 Task: Add Aura Cacia Patchouli Dark Essential Oil to the cart.
Action: Mouse moved to (724, 254)
Screenshot: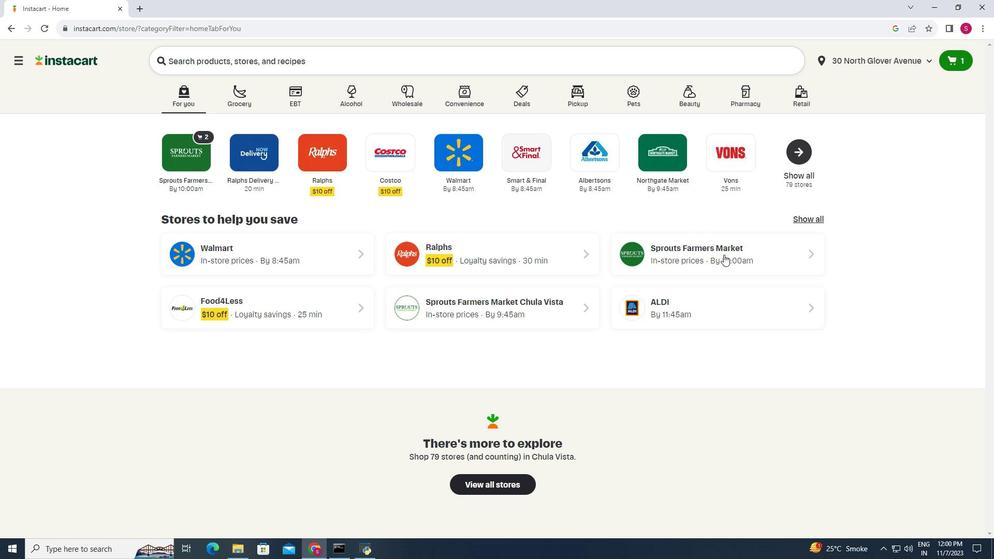 
Action: Mouse pressed left at (724, 254)
Screenshot: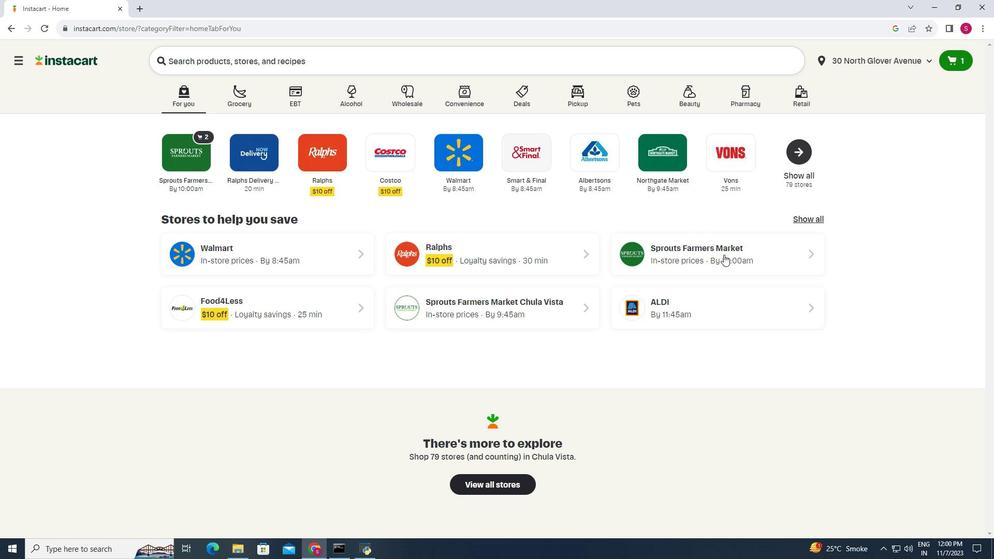 
Action: Mouse moved to (84, 337)
Screenshot: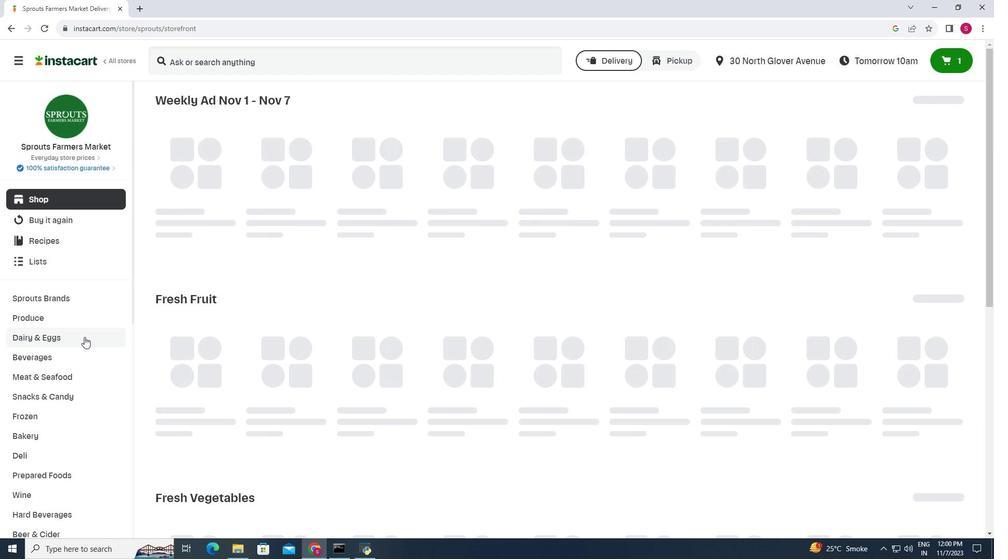 
Action: Mouse scrolled (84, 336) with delta (0, 0)
Screenshot: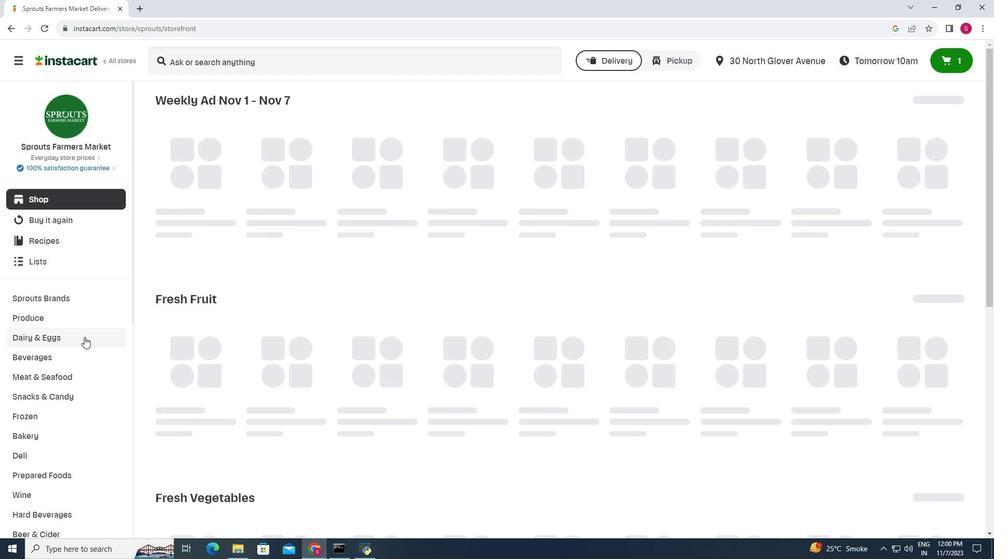 
Action: Mouse moved to (83, 337)
Screenshot: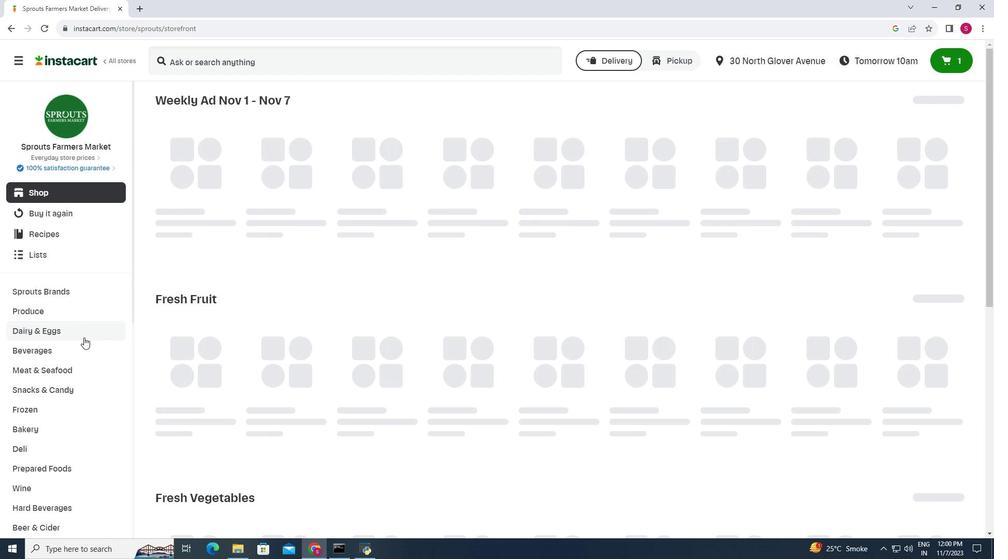 
Action: Mouse scrolled (83, 337) with delta (0, 0)
Screenshot: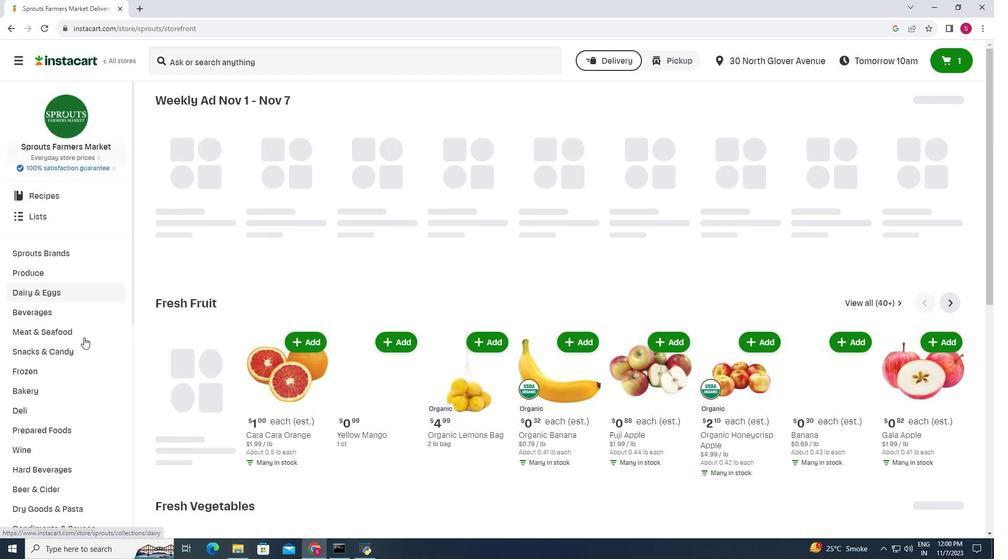 
Action: Mouse scrolled (83, 337) with delta (0, 0)
Screenshot: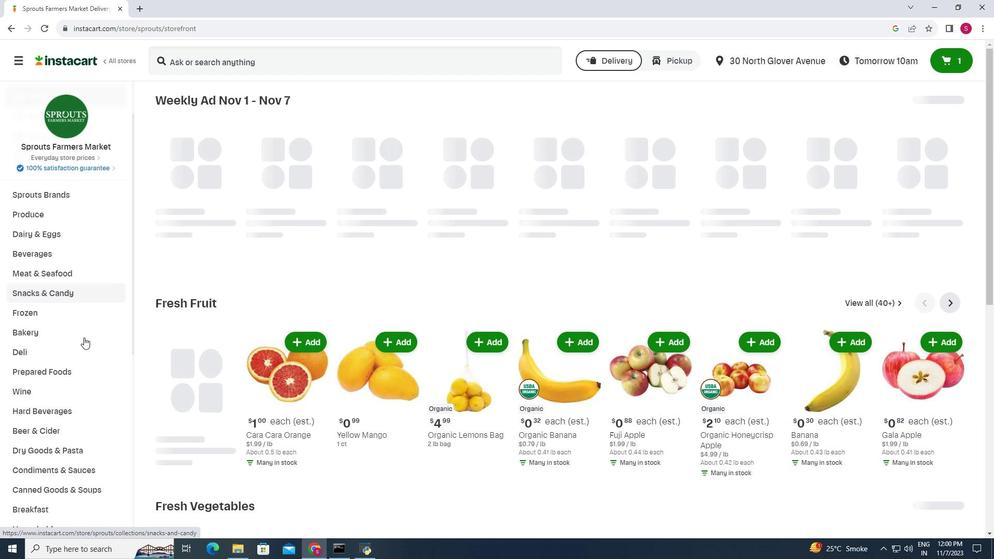 
Action: Mouse moved to (52, 474)
Screenshot: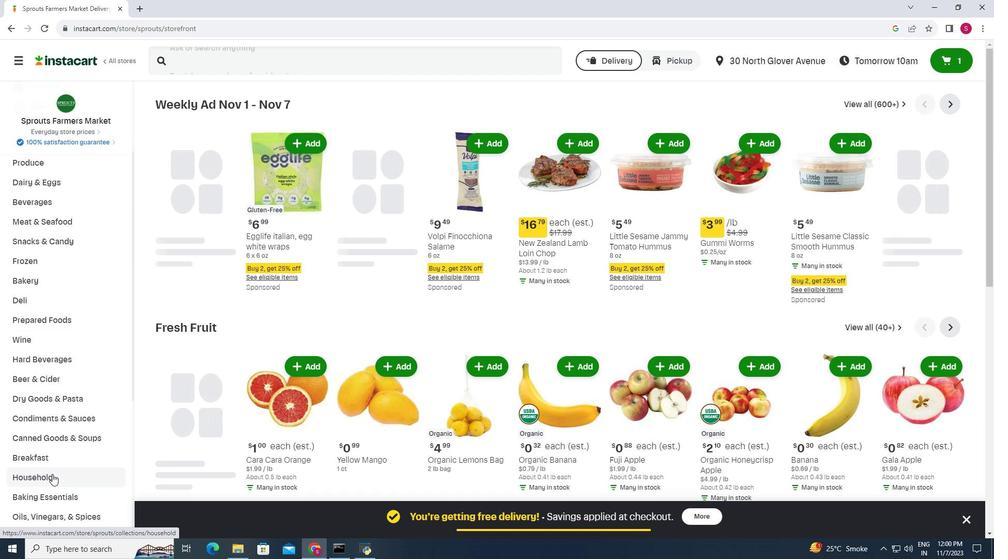 
Action: Mouse pressed left at (52, 474)
Screenshot: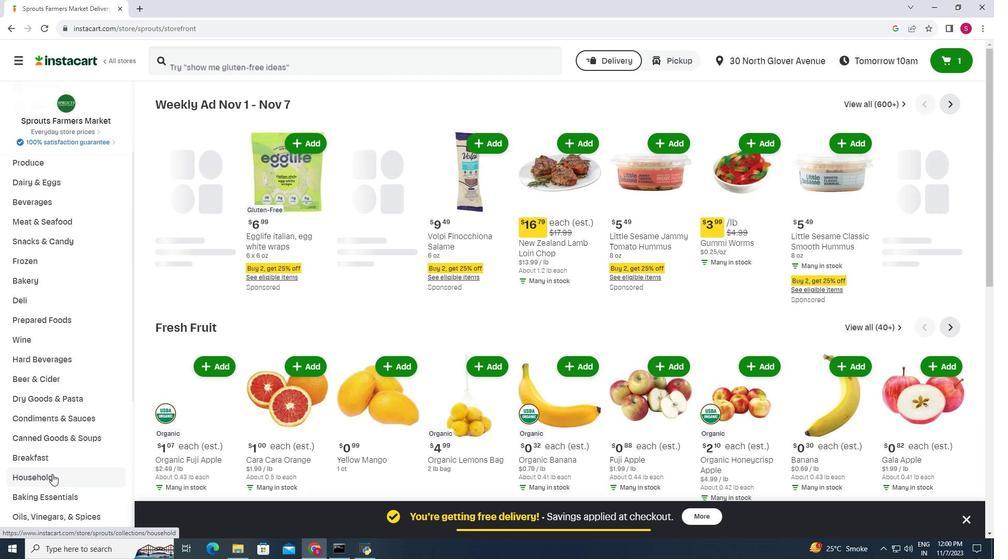
Action: Mouse moved to (564, 131)
Screenshot: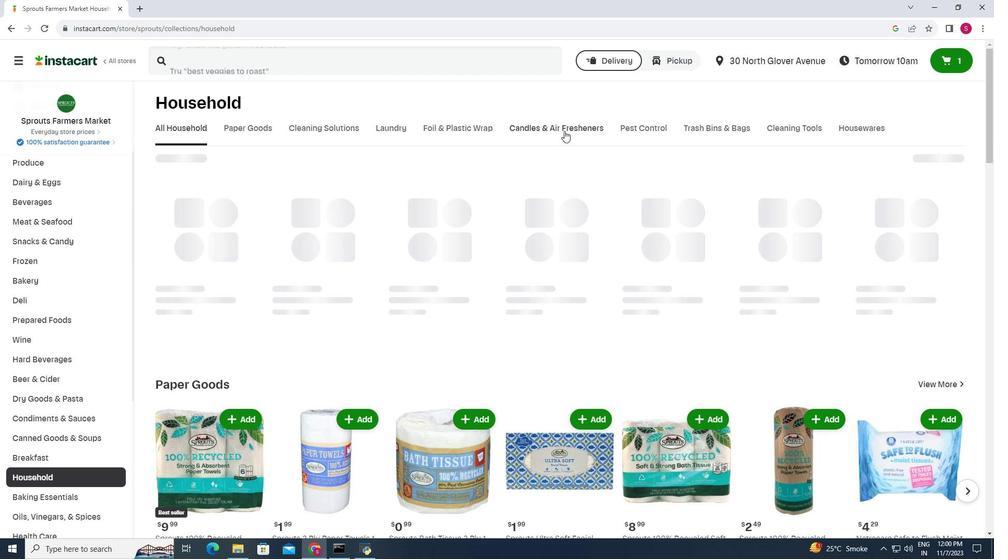 
Action: Mouse pressed left at (564, 131)
Screenshot: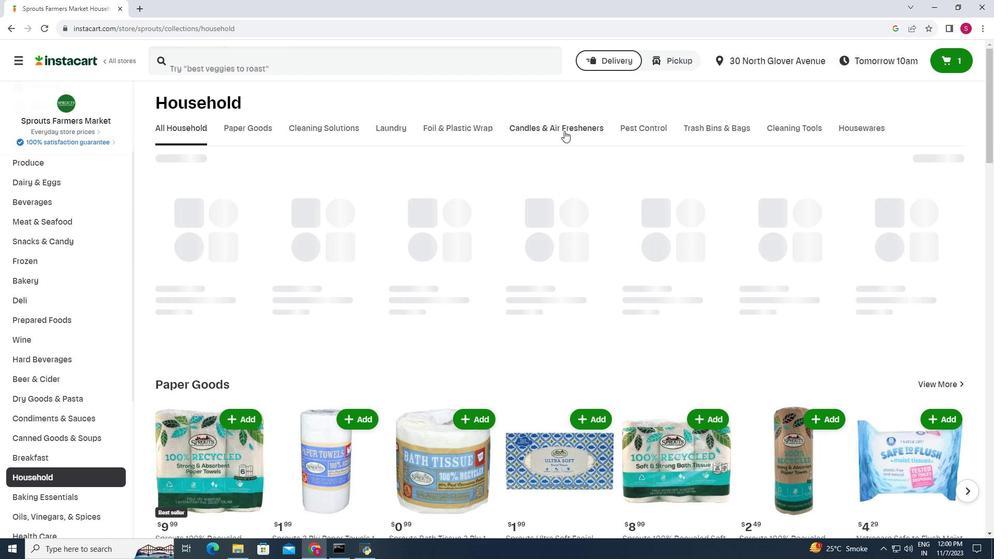 
Action: Mouse moved to (263, 68)
Screenshot: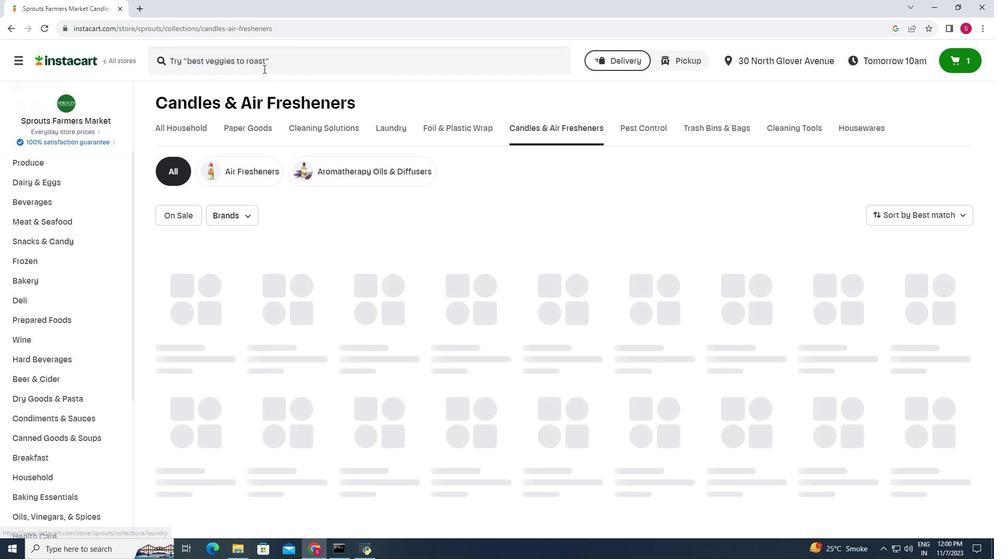 
Action: Mouse pressed left at (263, 68)
Screenshot: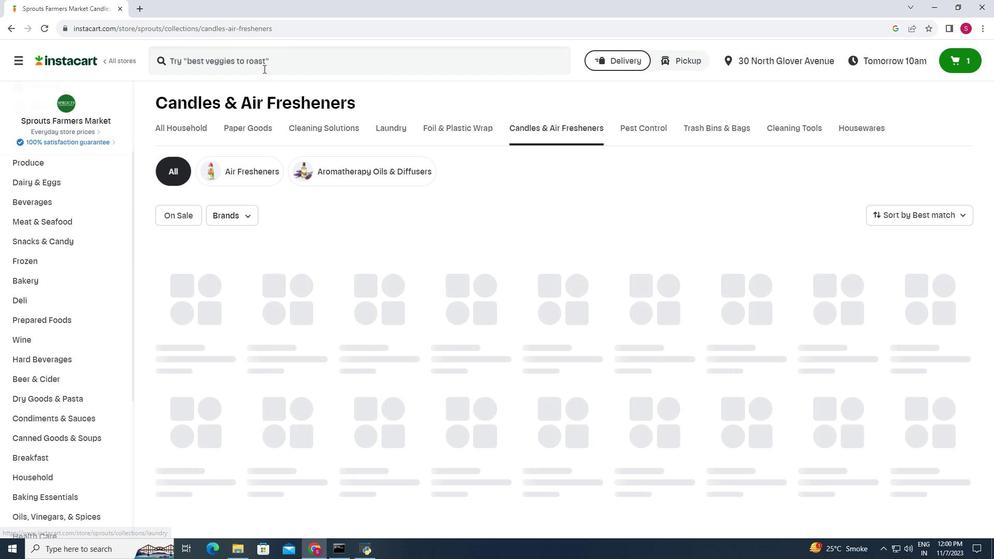 
Action: Mouse moved to (262, 66)
Screenshot: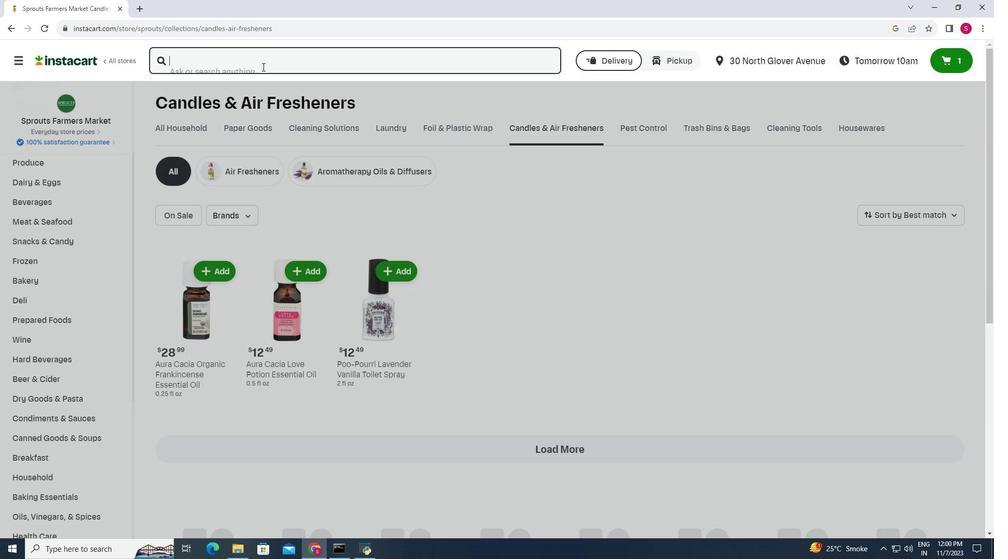
Action: Key pressed <Key.shift>Aura<Key.space><Key.shift>Cacia<Key.space><Key.shift>Patchouli<Key.space><Key.shift>Dark<Key.space><Key.shift>Essential<Key.space><Key.shift>Oil<Key.enter>
Screenshot: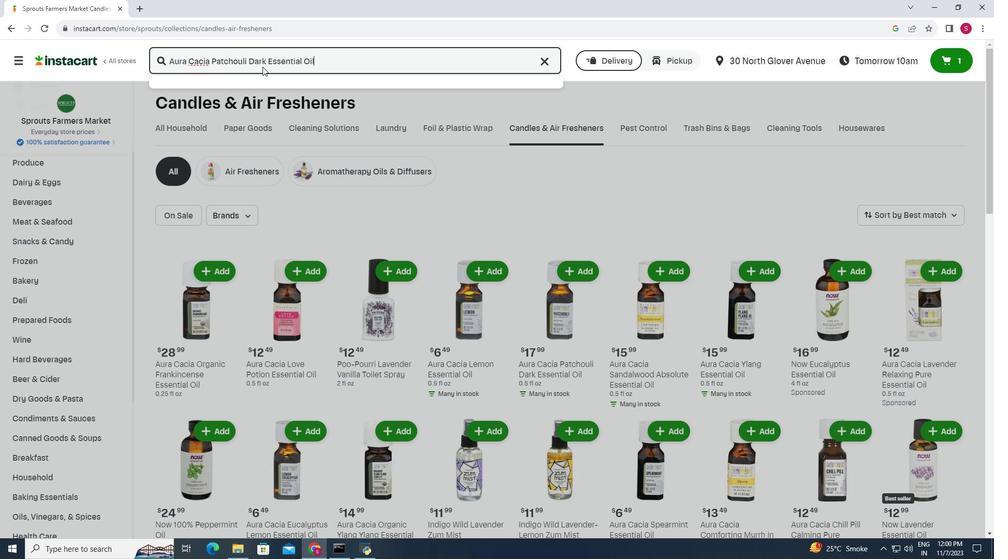 
Action: Mouse moved to (619, 143)
Screenshot: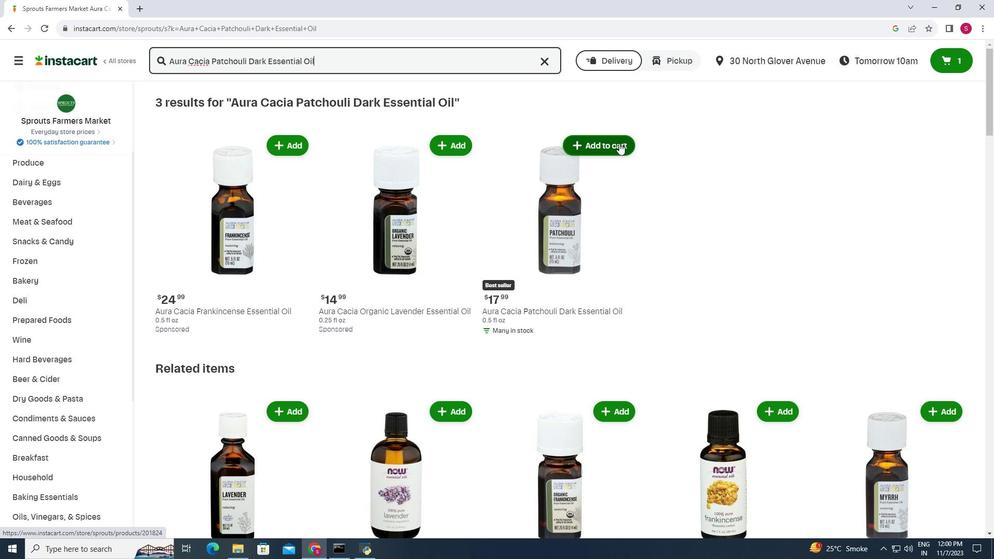 
Action: Mouse pressed left at (619, 143)
Screenshot: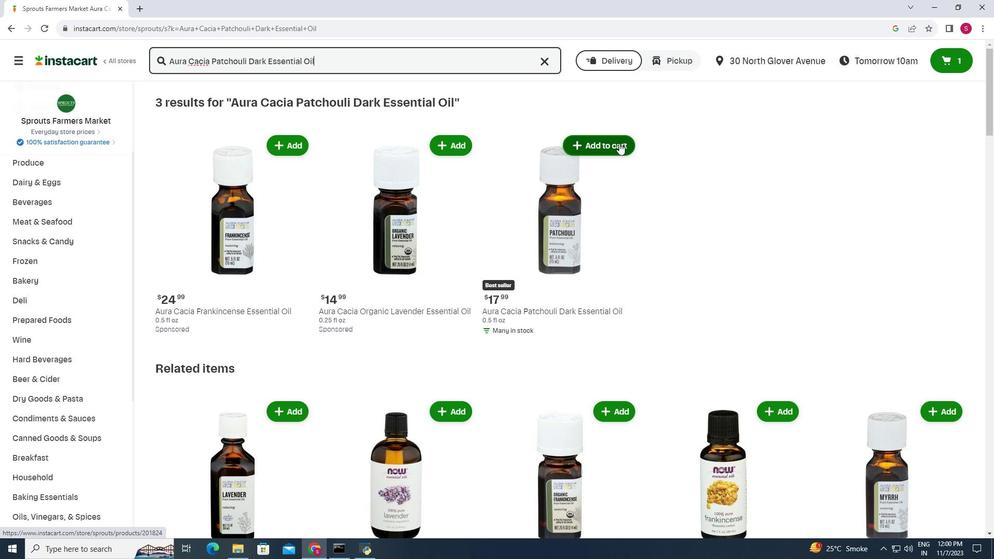 
Action: Mouse moved to (632, 64)
Screenshot: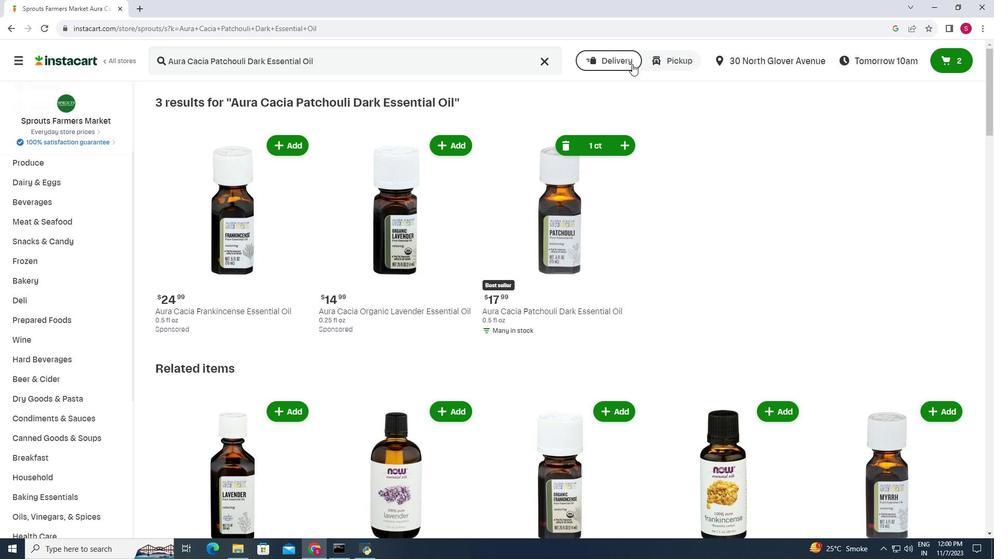 
